 Task: Check the sale-to-list ratio of beach access in the last 1 year.
Action: Mouse moved to (747, 166)
Screenshot: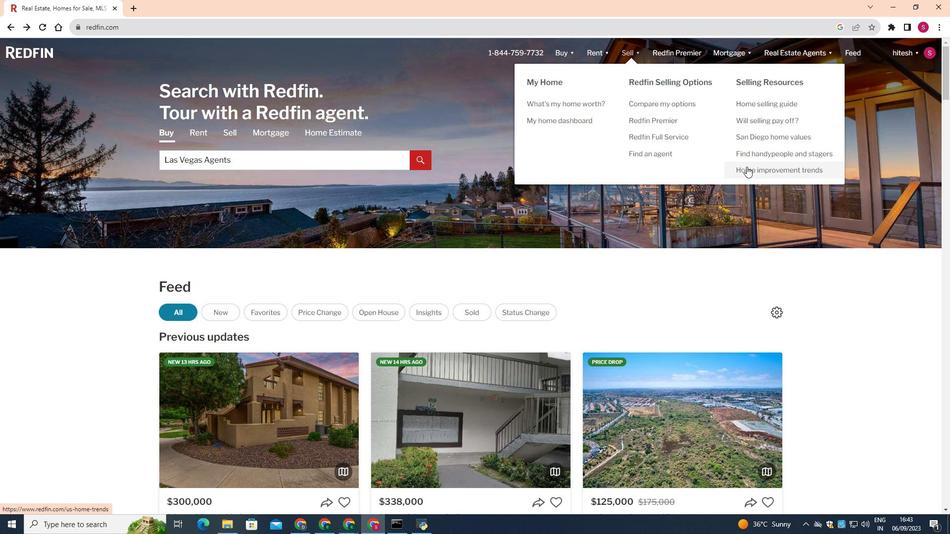 
Action: Mouse pressed left at (747, 166)
Screenshot: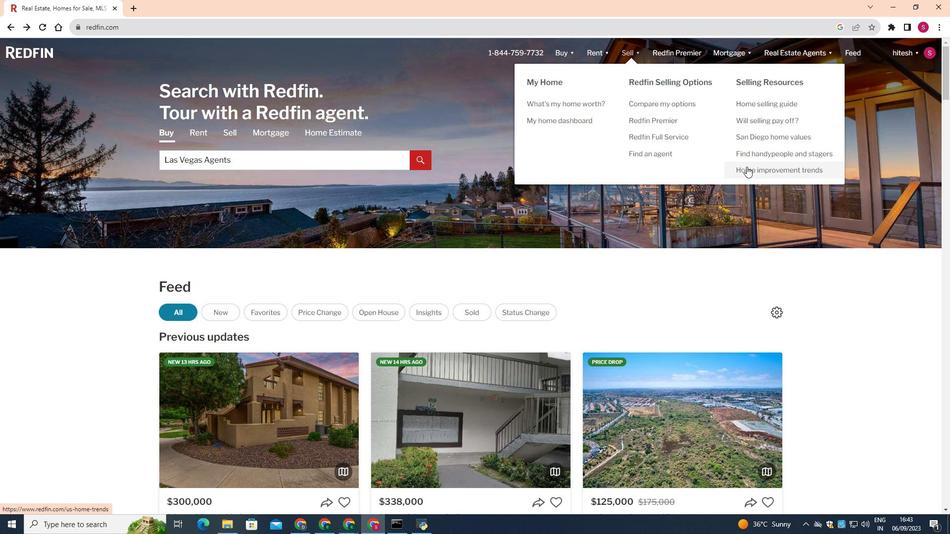 
Action: Mouse moved to (490, 266)
Screenshot: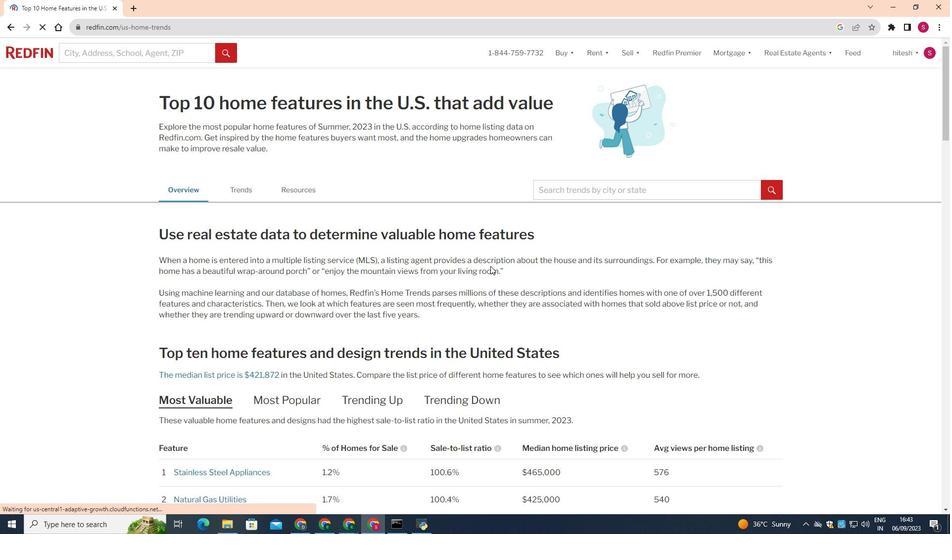
Action: Mouse scrolled (490, 265) with delta (0, 0)
Screenshot: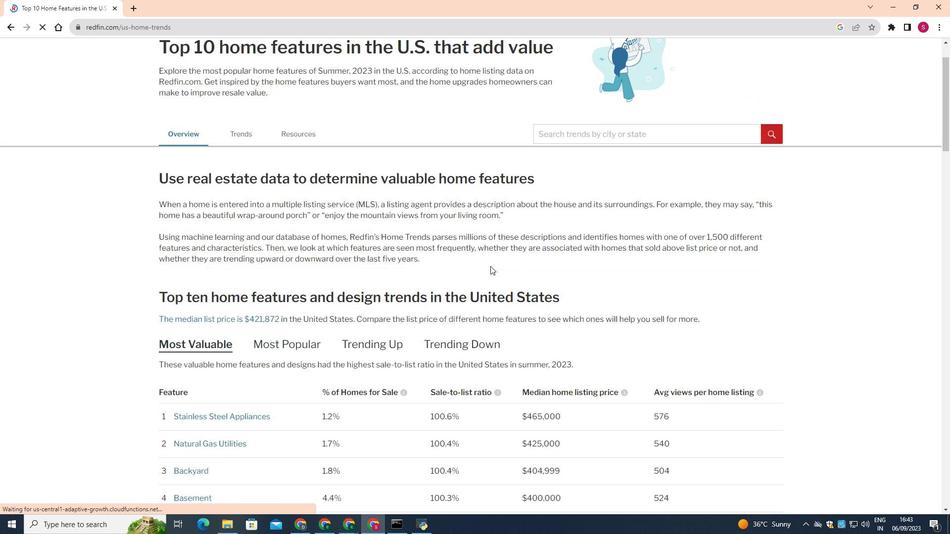 
Action: Mouse scrolled (490, 265) with delta (0, 0)
Screenshot: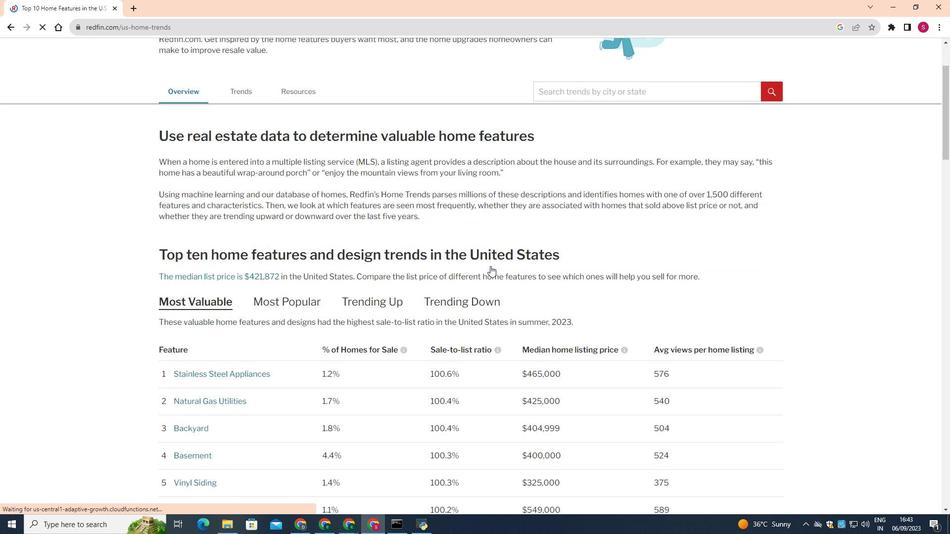 
Action: Mouse scrolled (490, 265) with delta (0, 0)
Screenshot: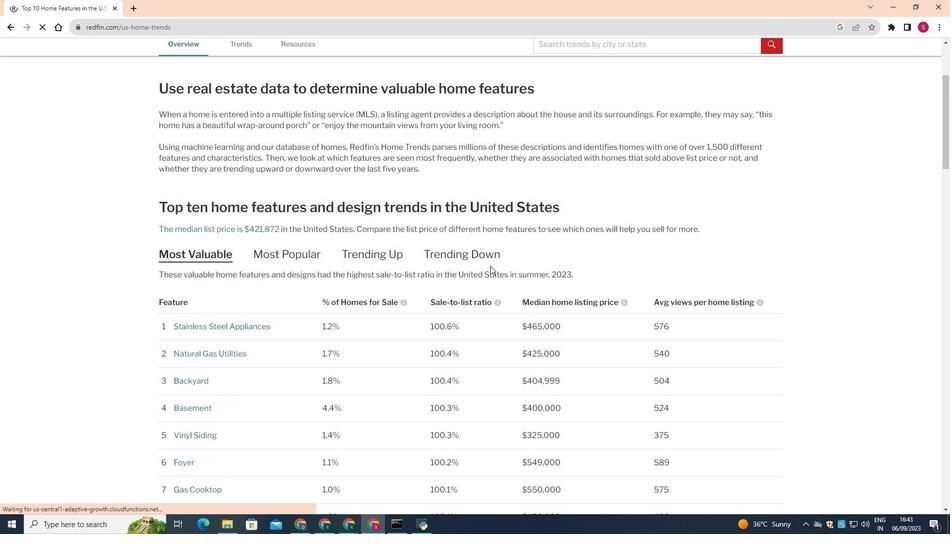 
Action: Mouse scrolled (490, 265) with delta (0, 0)
Screenshot: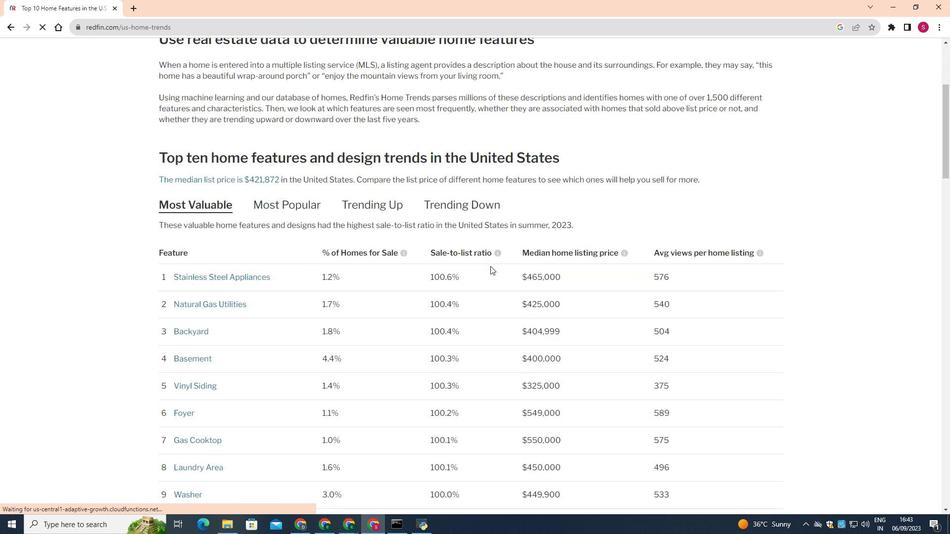 
Action: Mouse scrolled (490, 265) with delta (0, 0)
Screenshot: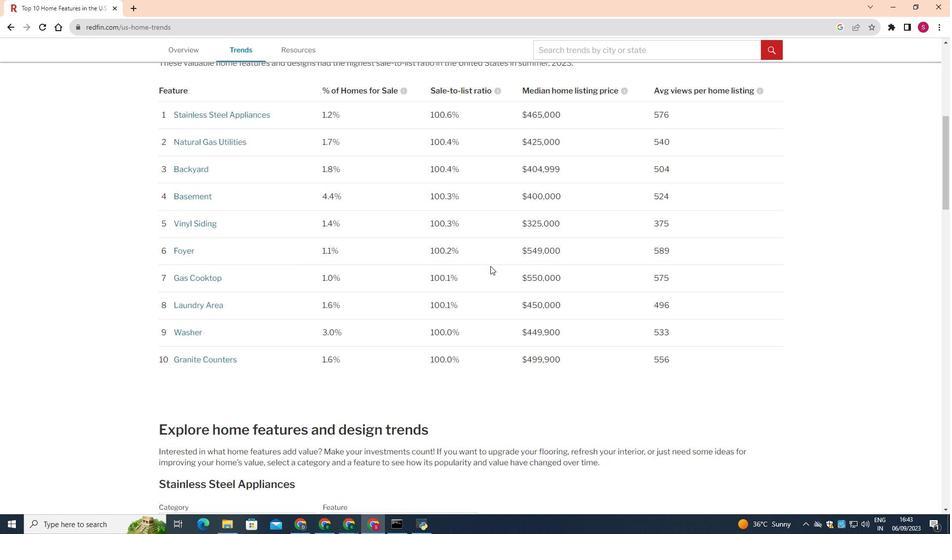 
Action: Mouse scrolled (490, 265) with delta (0, 0)
Screenshot: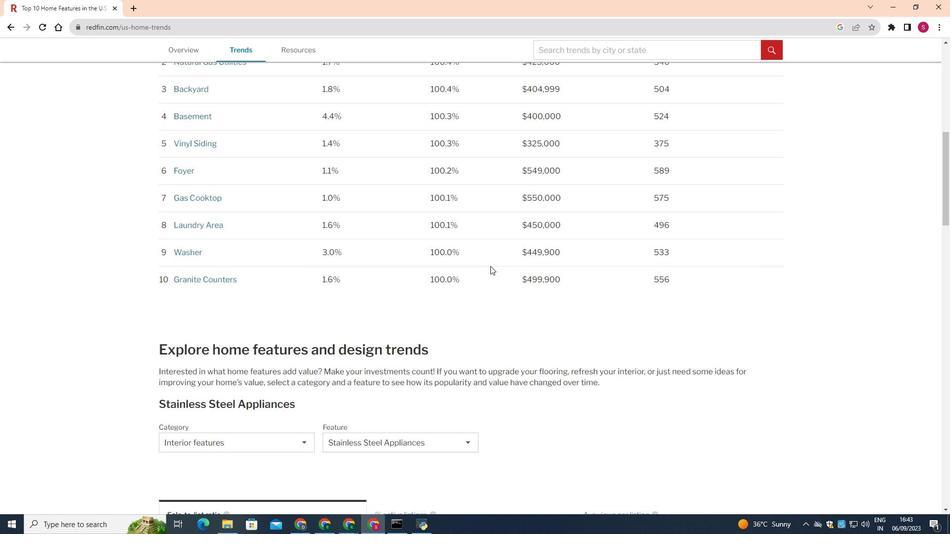 
Action: Mouse scrolled (490, 265) with delta (0, 0)
Screenshot: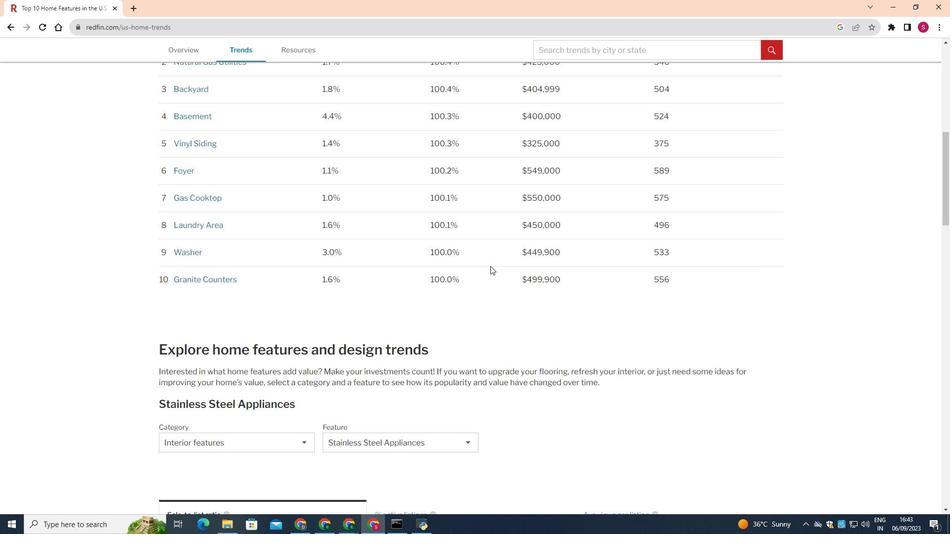 
Action: Mouse scrolled (490, 265) with delta (0, 0)
Screenshot: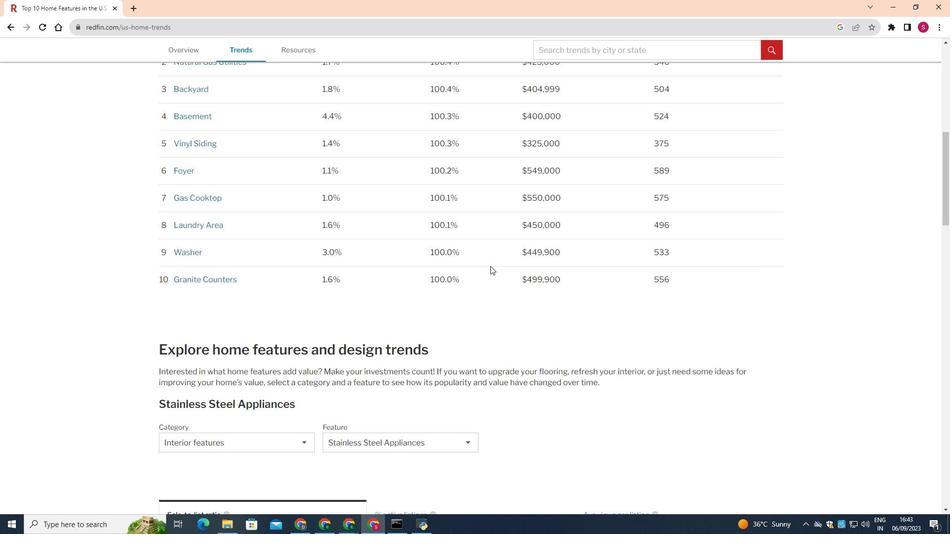 
Action: Mouse scrolled (490, 265) with delta (0, 0)
Screenshot: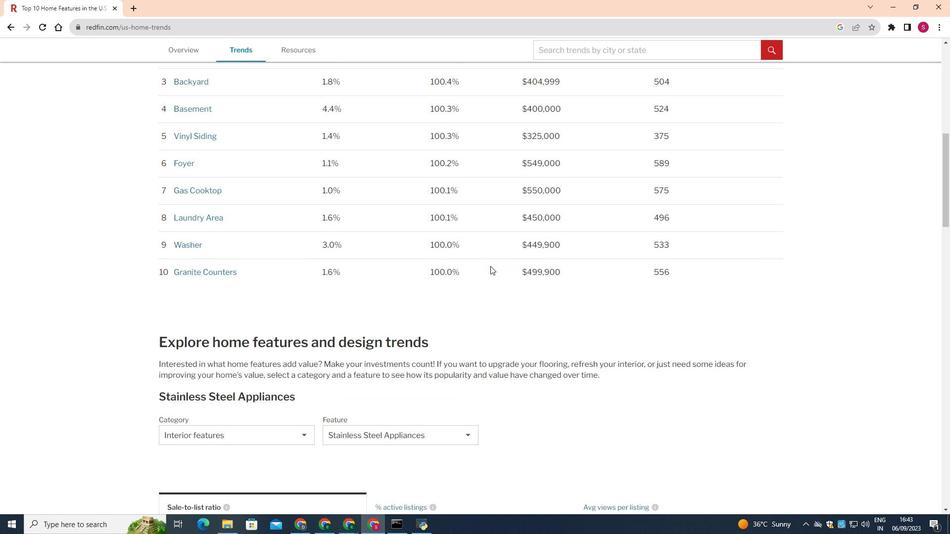 
Action: Mouse scrolled (490, 265) with delta (0, 0)
Screenshot: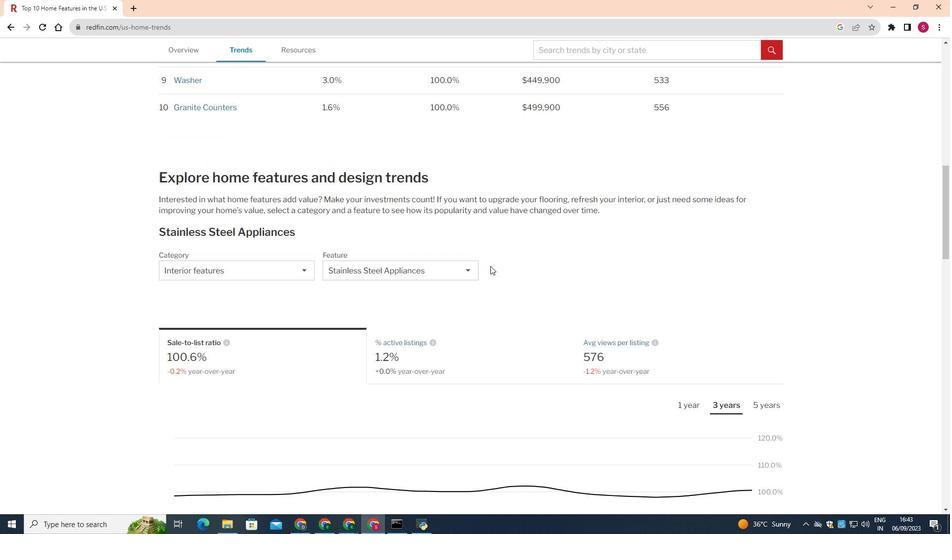 
Action: Mouse scrolled (490, 265) with delta (0, 0)
Screenshot: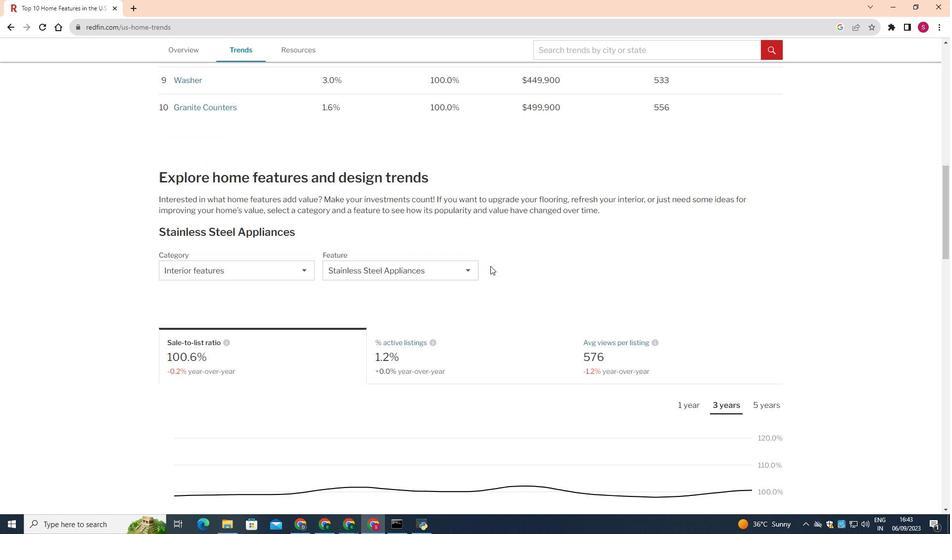 
Action: Mouse scrolled (490, 265) with delta (0, 0)
Screenshot: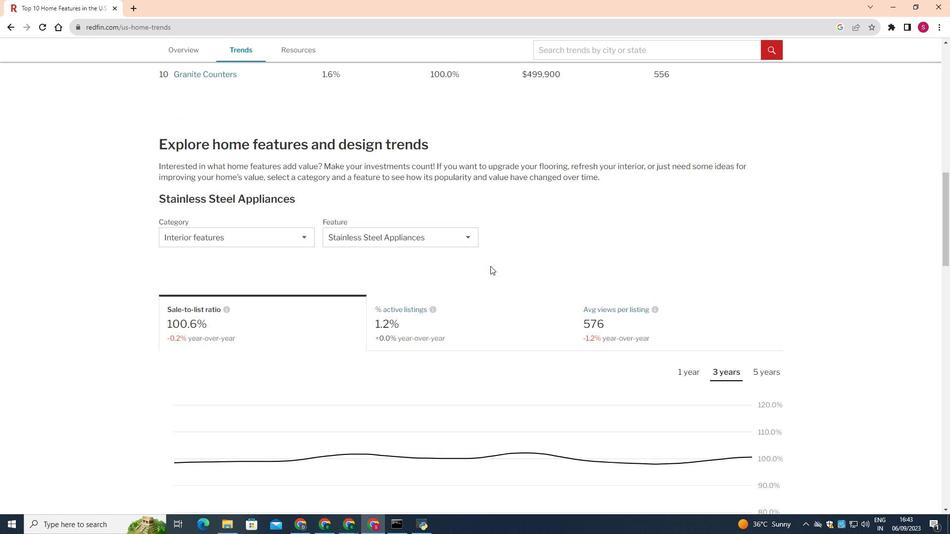
Action: Mouse scrolled (490, 265) with delta (0, 0)
Screenshot: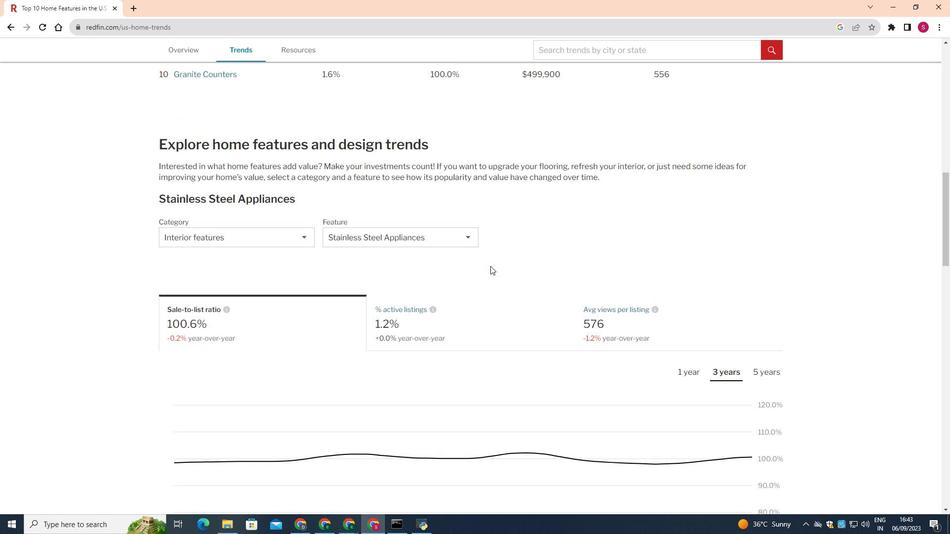 
Action: Mouse moved to (263, 235)
Screenshot: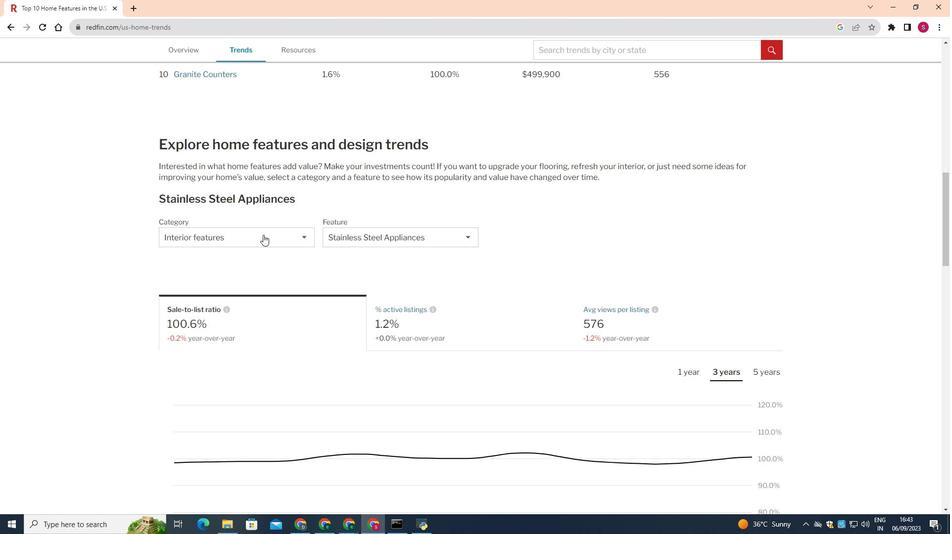 
Action: Mouse pressed left at (263, 235)
Screenshot: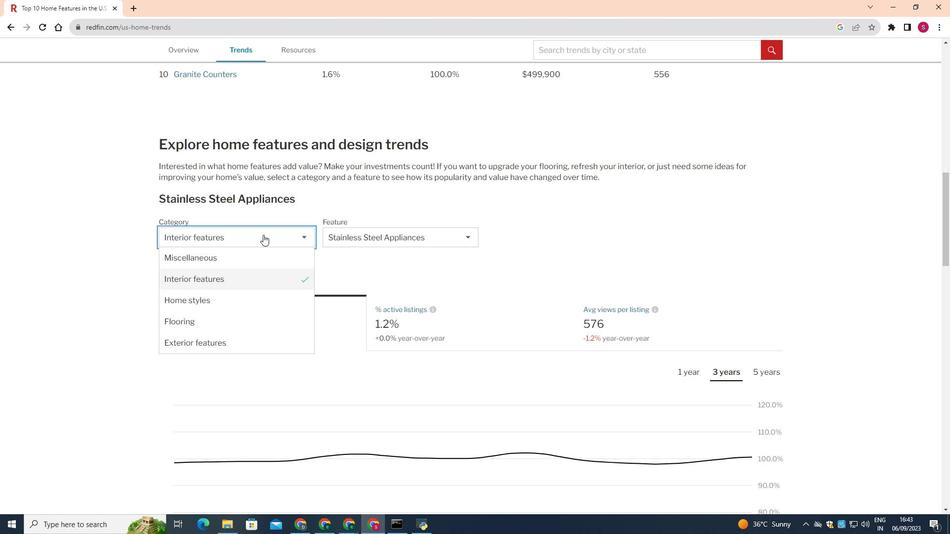 
Action: Mouse moved to (259, 257)
Screenshot: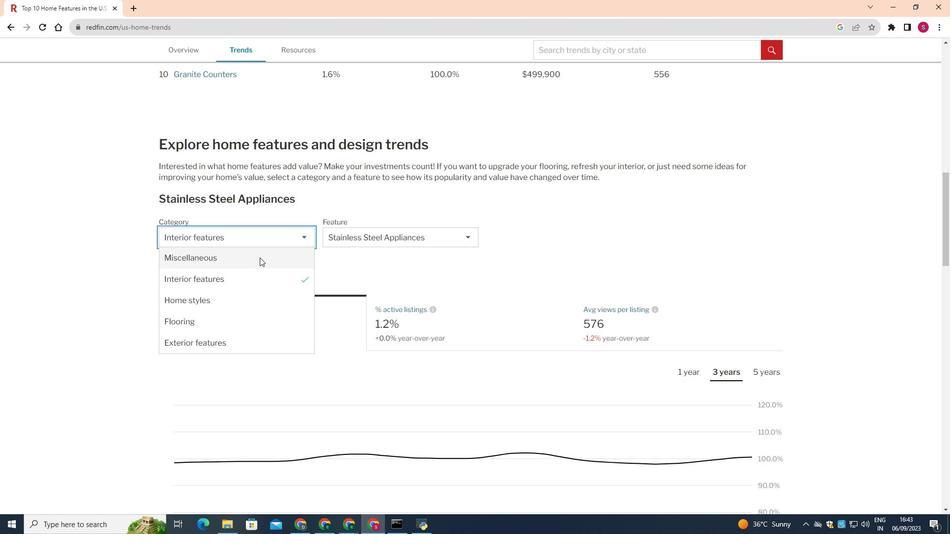 
Action: Mouse pressed left at (259, 257)
Screenshot: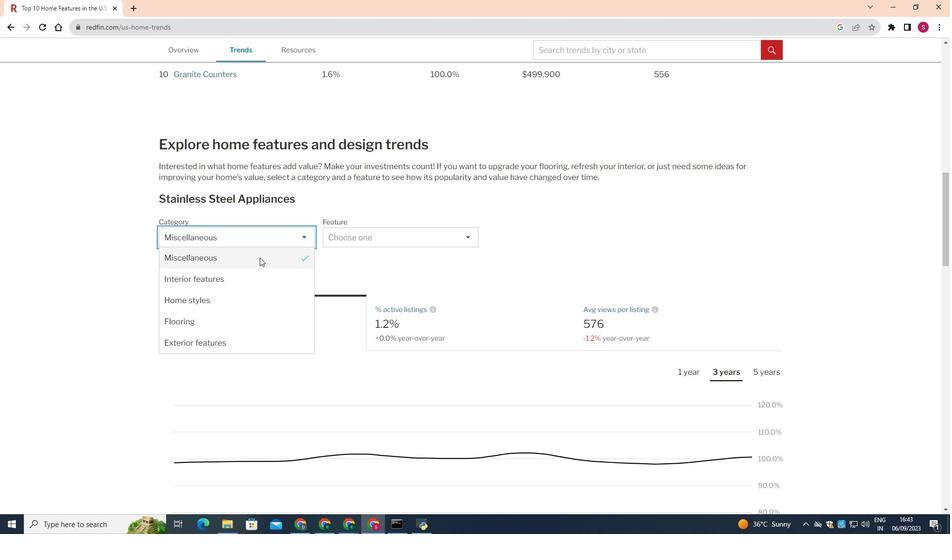 
Action: Mouse moved to (376, 240)
Screenshot: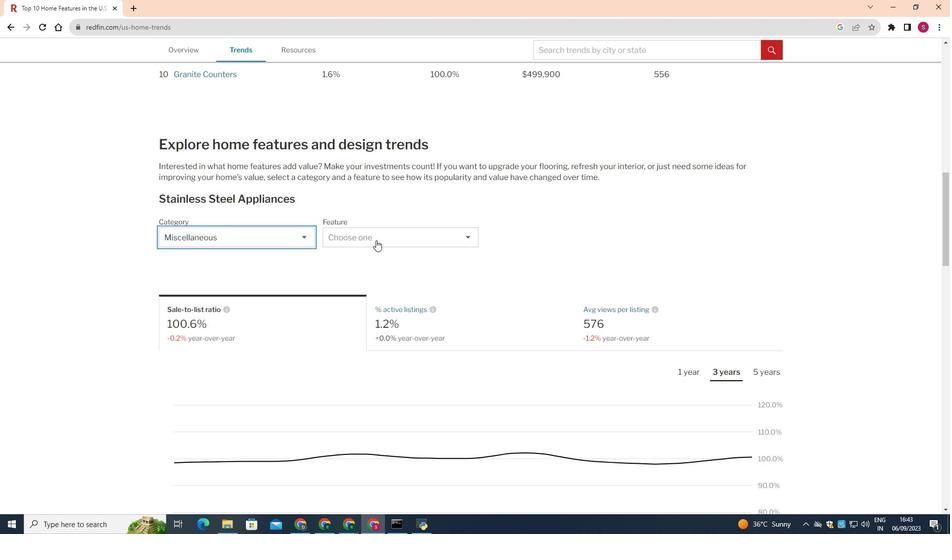 
Action: Mouse pressed left at (376, 240)
Screenshot: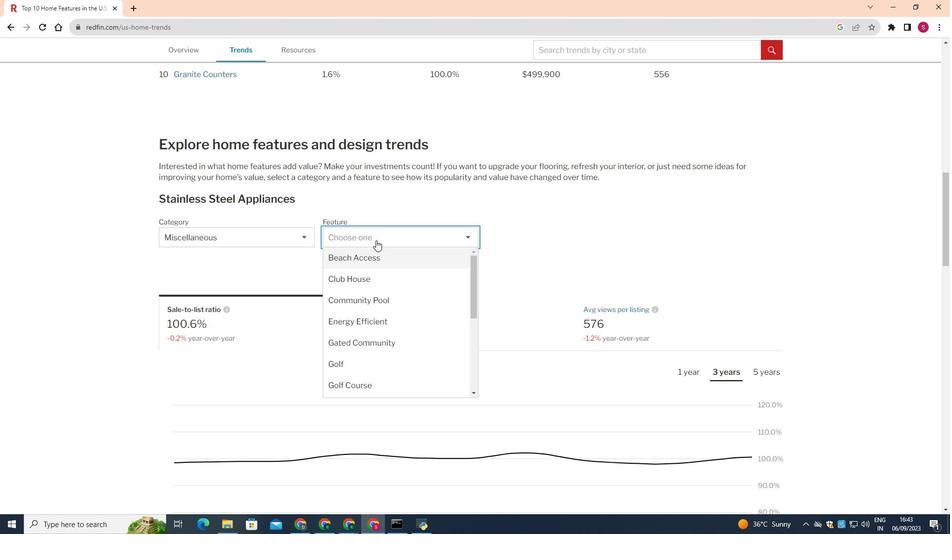 
Action: Mouse moved to (372, 255)
Screenshot: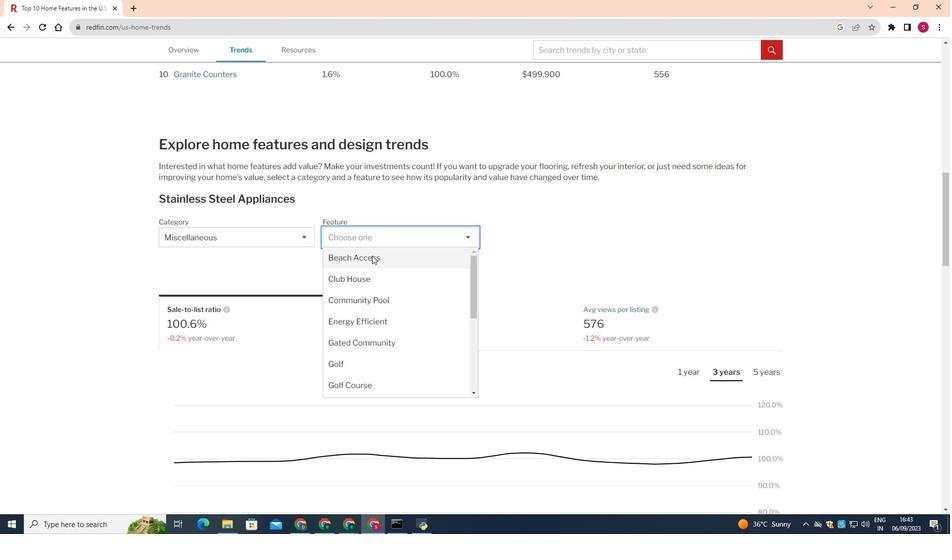 
Action: Mouse pressed left at (372, 255)
Screenshot: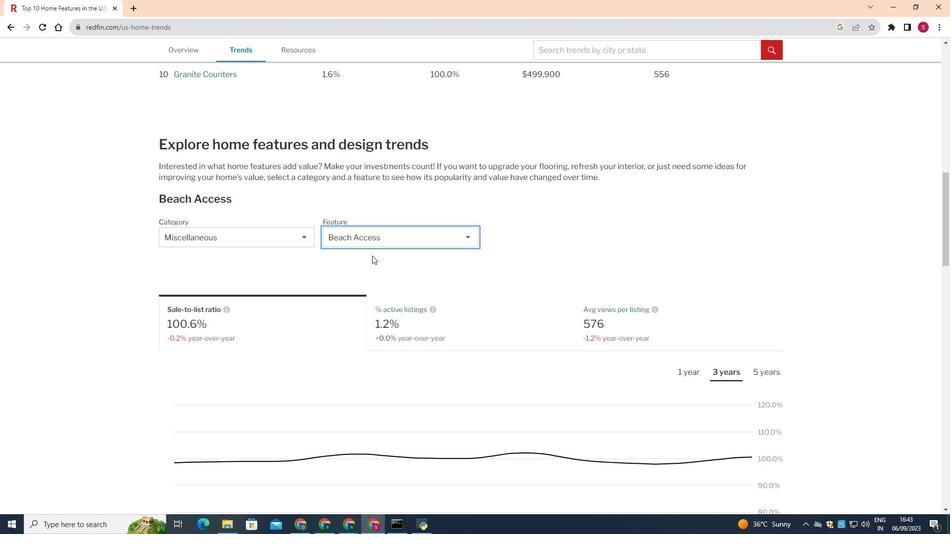 
Action: Mouse moved to (290, 315)
Screenshot: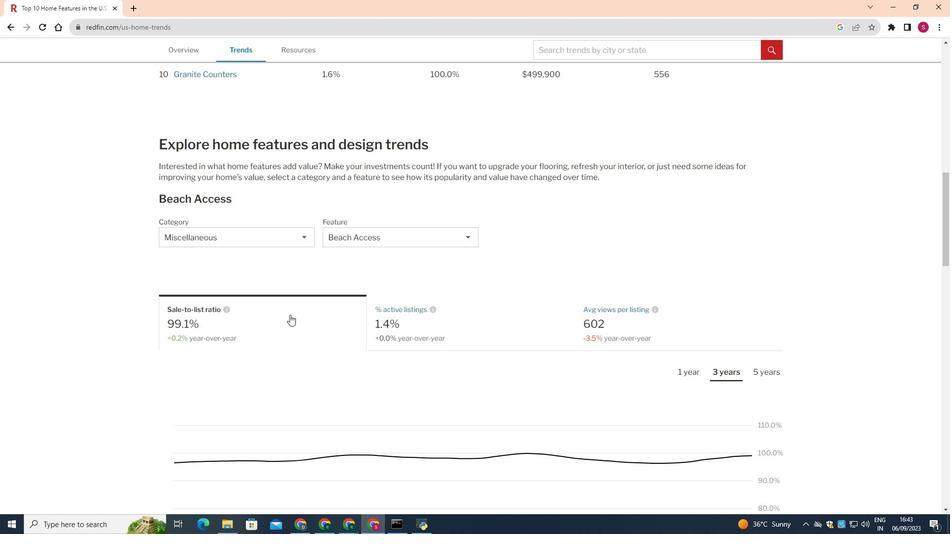 
Action: Mouse pressed left at (290, 315)
Screenshot: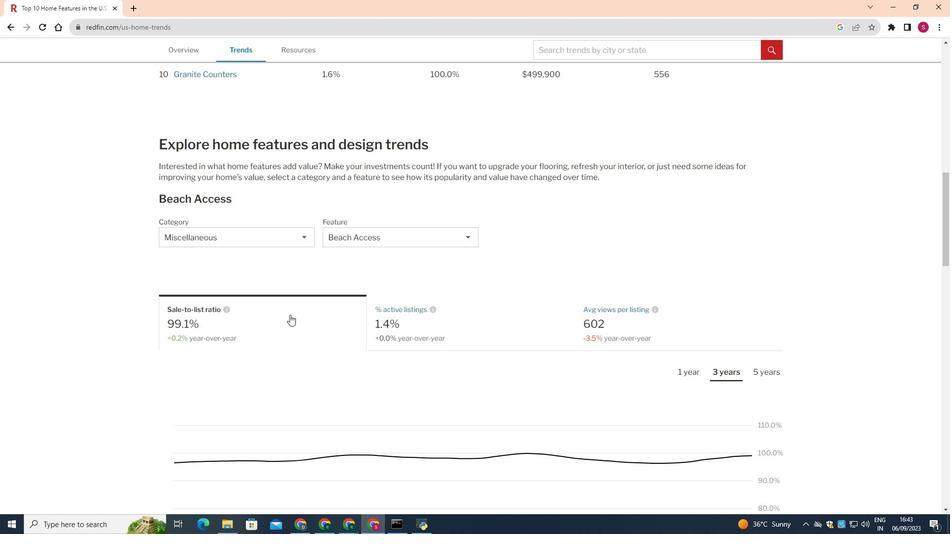 
Action: Mouse moved to (685, 372)
Screenshot: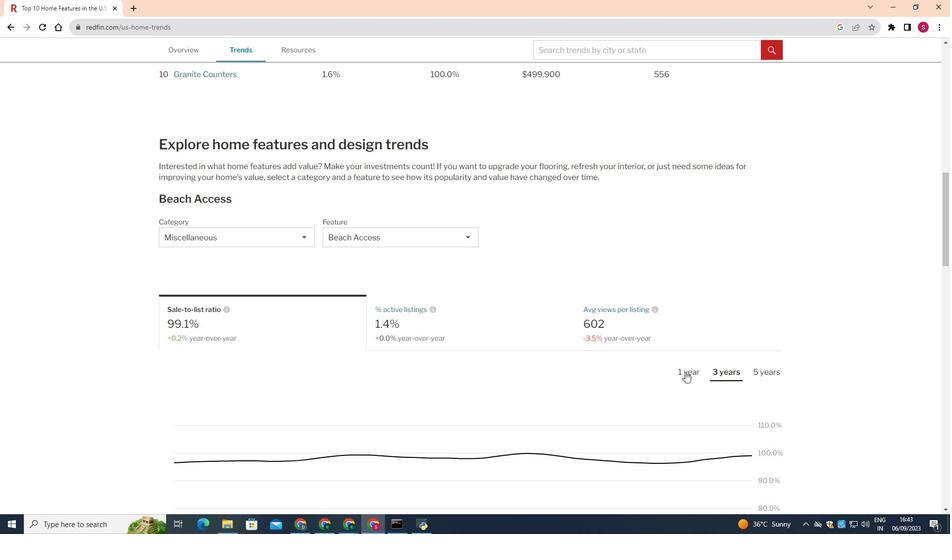 
Action: Mouse pressed left at (685, 372)
Screenshot: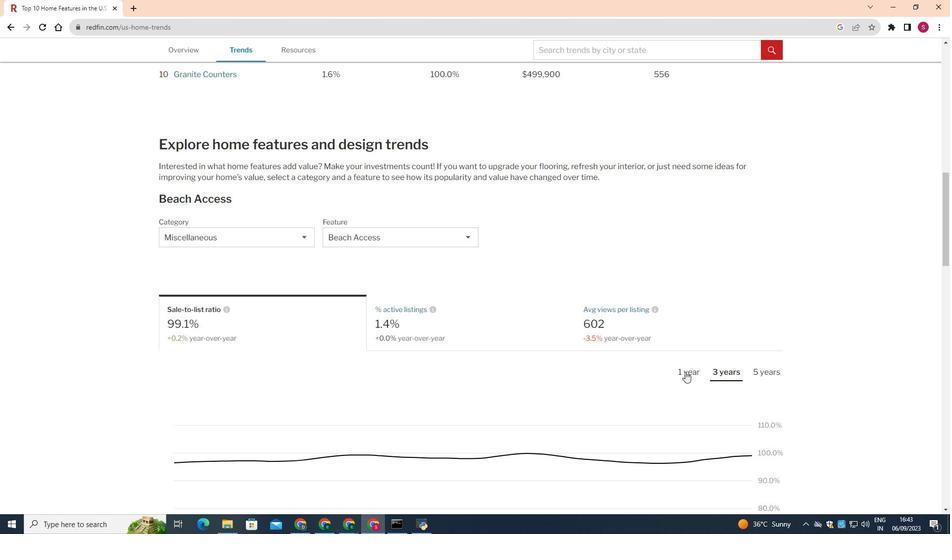 
Action: Mouse moved to (625, 379)
Screenshot: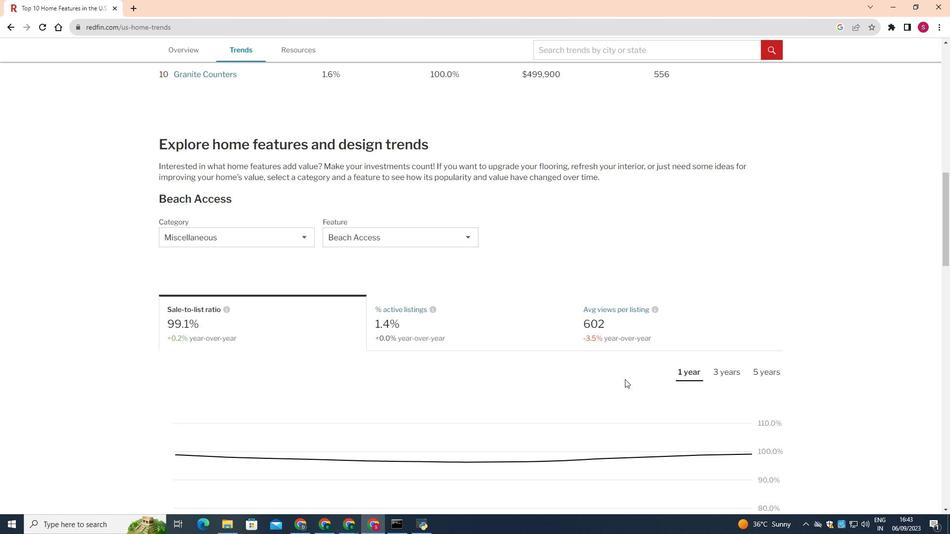 
Action: Mouse scrolled (625, 379) with delta (0, 0)
Screenshot: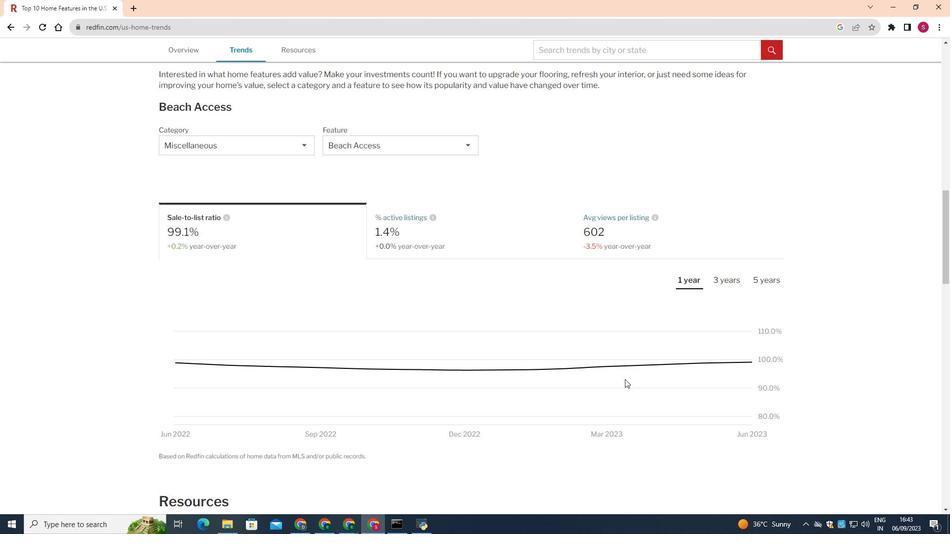 
Action: Mouse scrolled (625, 379) with delta (0, 0)
Screenshot: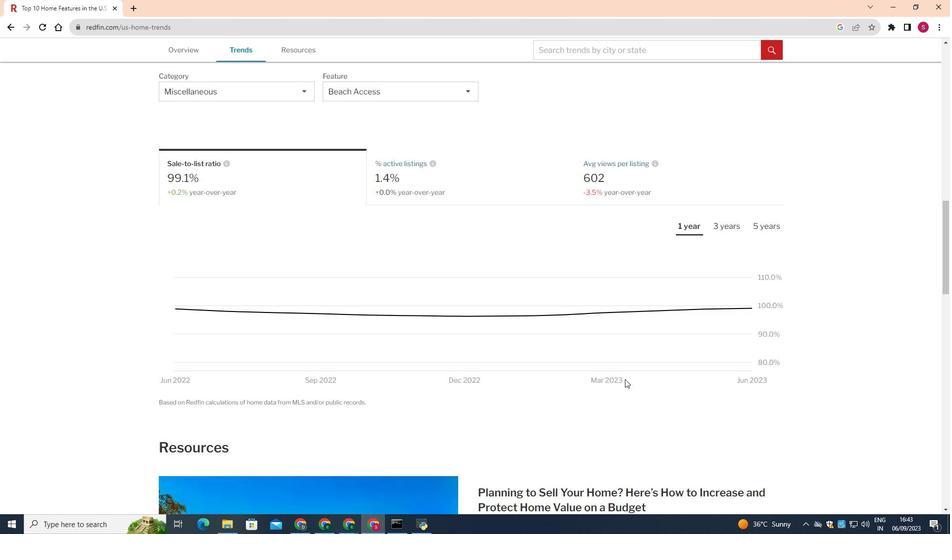 
Action: Mouse scrolled (625, 379) with delta (0, 0)
Screenshot: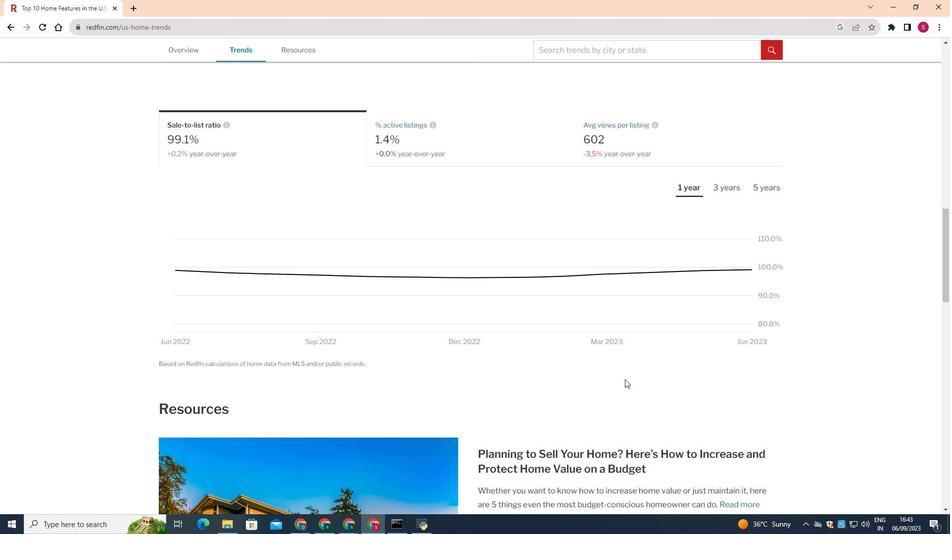 
Action: Mouse scrolled (625, 379) with delta (0, 0)
Screenshot: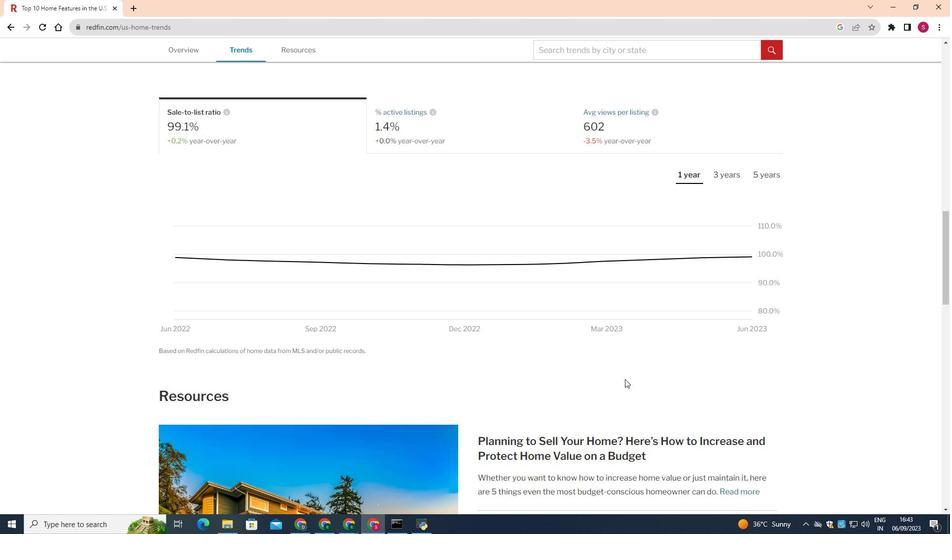 
Action: Mouse moved to (624, 379)
Screenshot: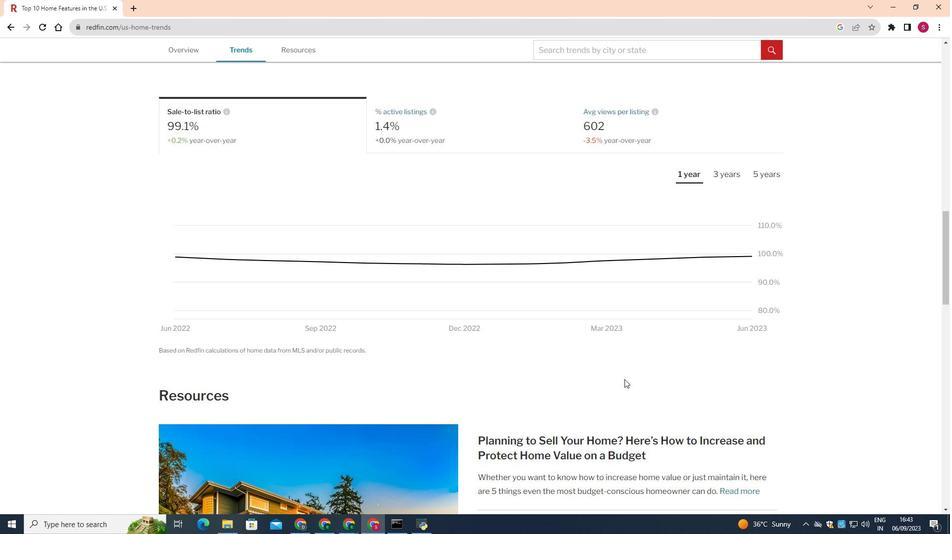
